 Task: Add a condition where "Channel Is not Phone call (incoming)" in unsolved tickets in your groups.
Action: Mouse moved to (152, 505)
Screenshot: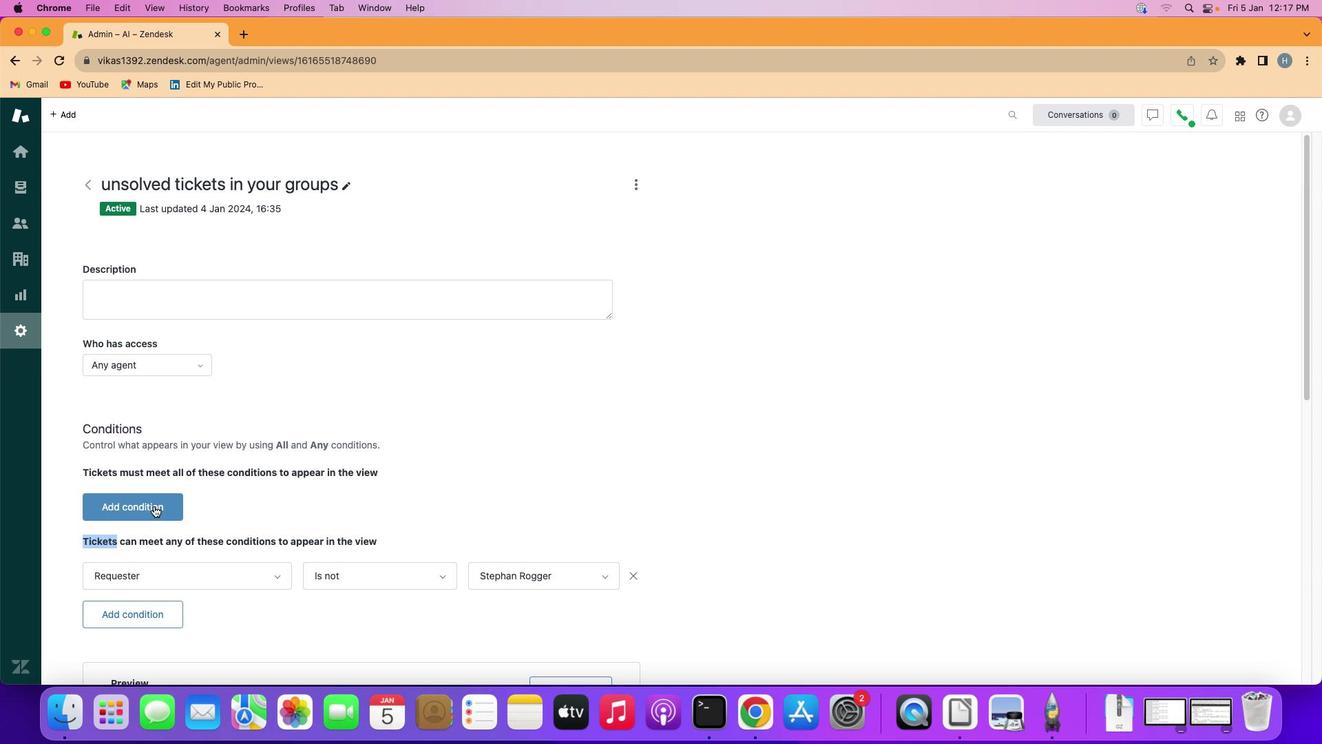
Action: Mouse pressed left at (152, 505)
Screenshot: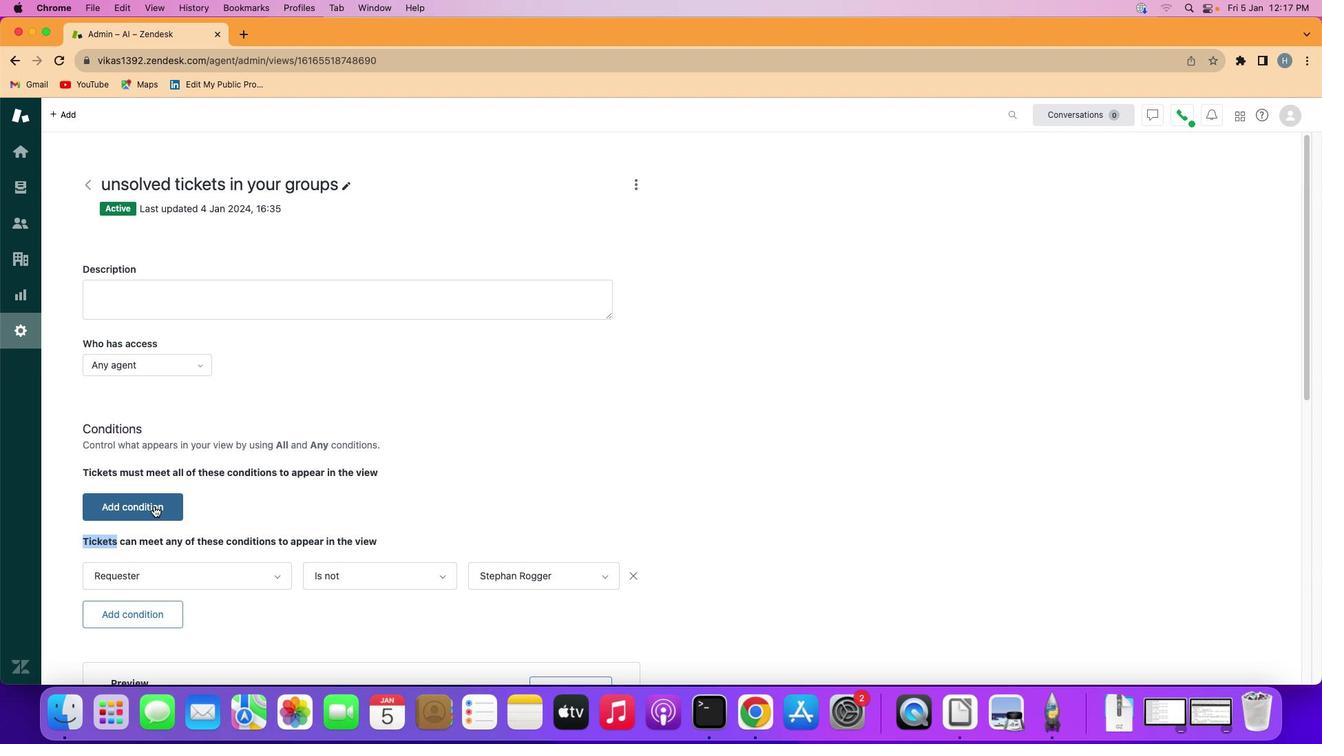 
Action: Mouse moved to (192, 501)
Screenshot: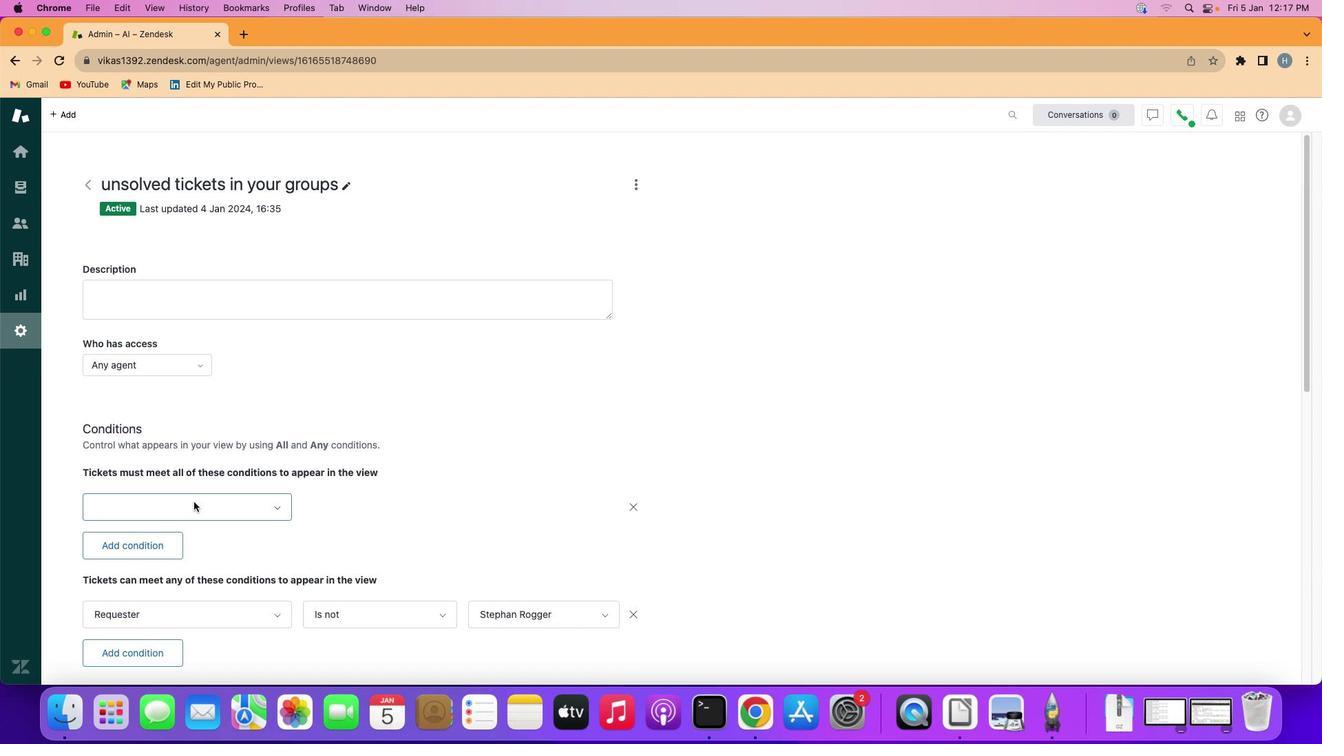 
Action: Mouse pressed left at (192, 501)
Screenshot: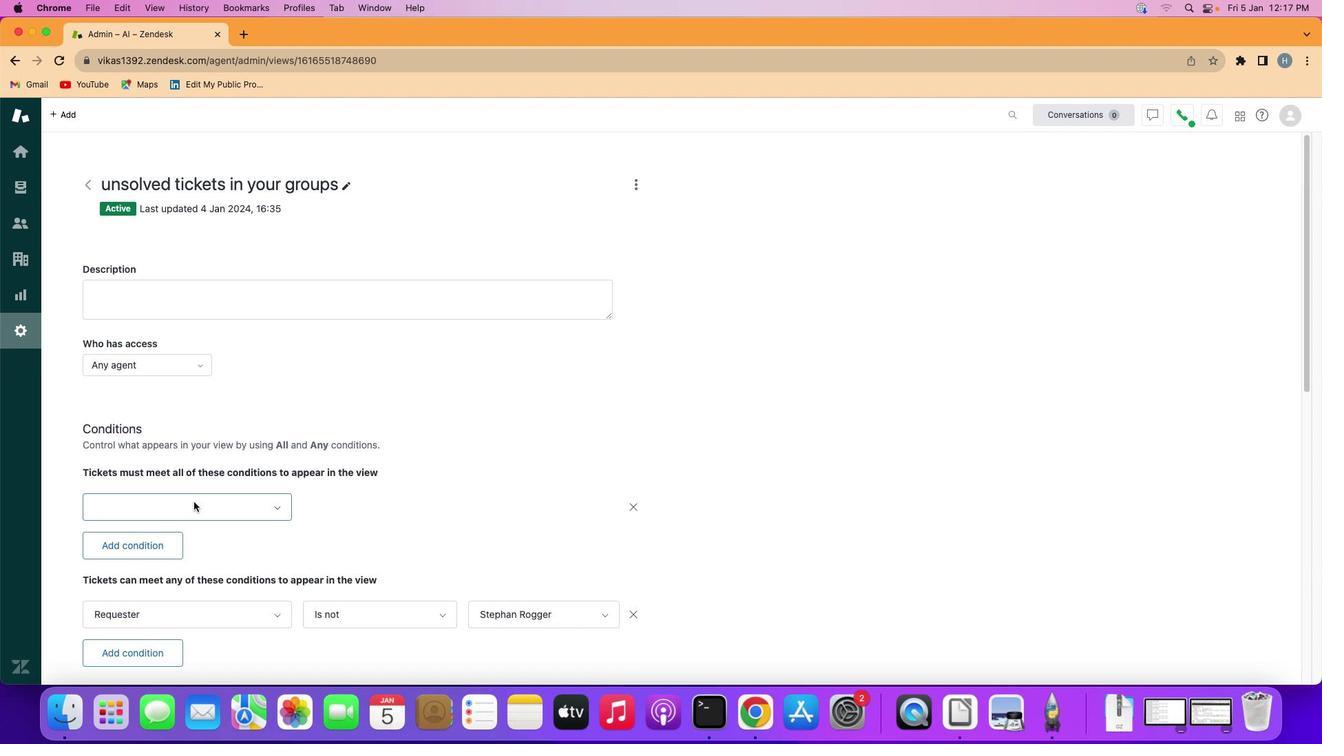 
Action: Mouse moved to (191, 412)
Screenshot: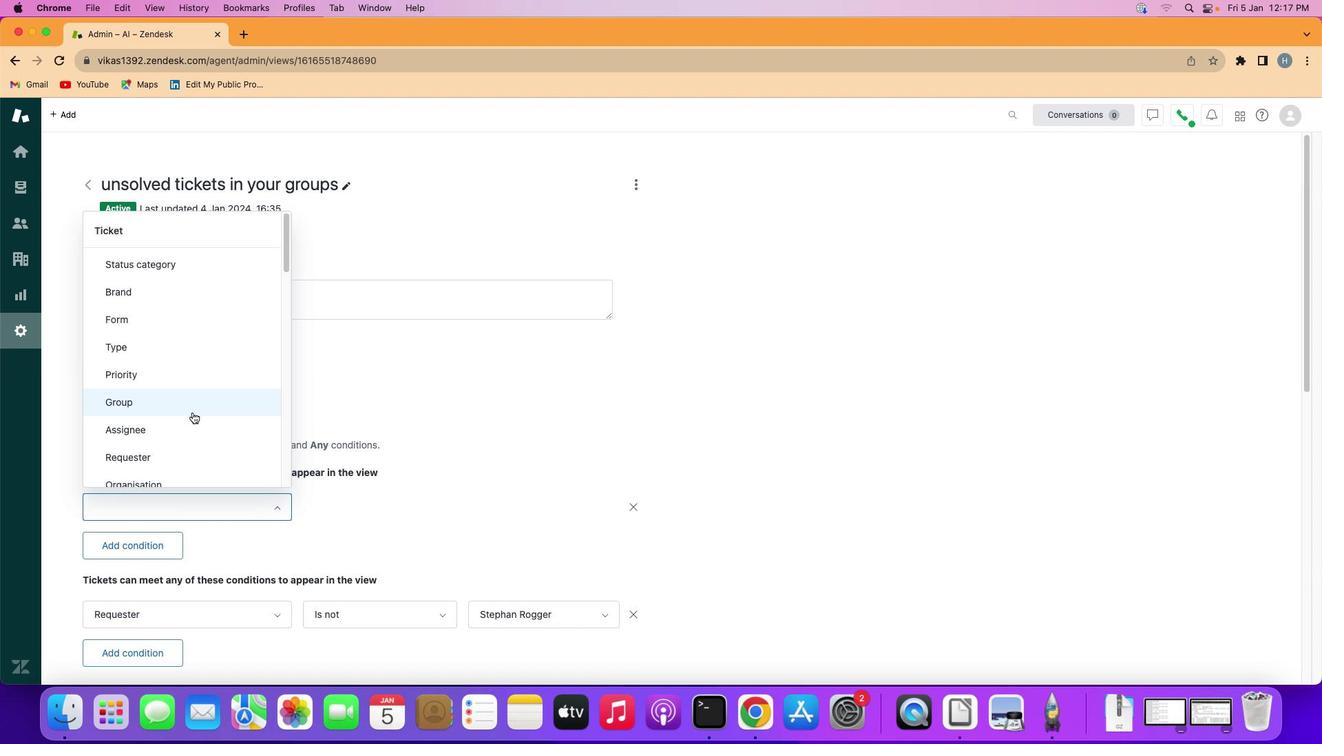 
Action: Mouse scrolled (191, 412) with delta (0, 0)
Screenshot: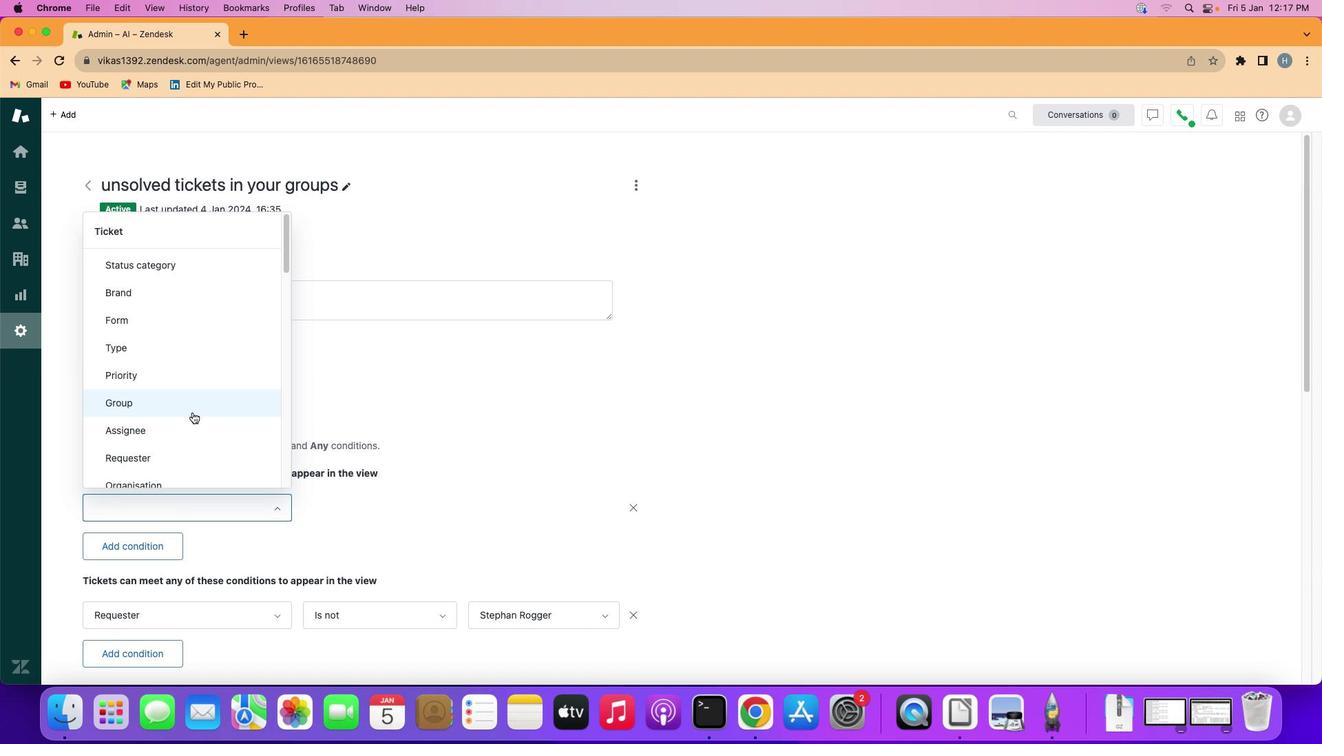 
Action: Mouse scrolled (191, 412) with delta (0, -1)
Screenshot: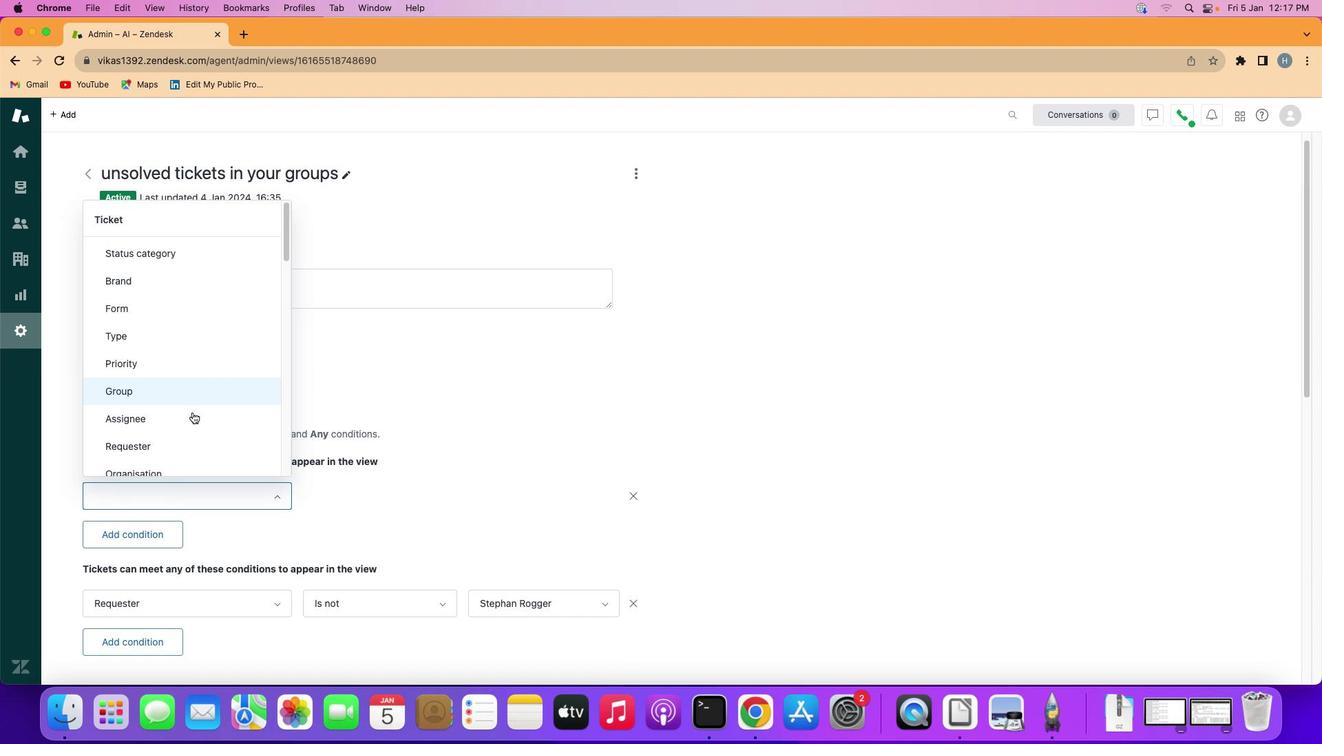 
Action: Mouse scrolled (191, 412) with delta (0, 0)
Screenshot: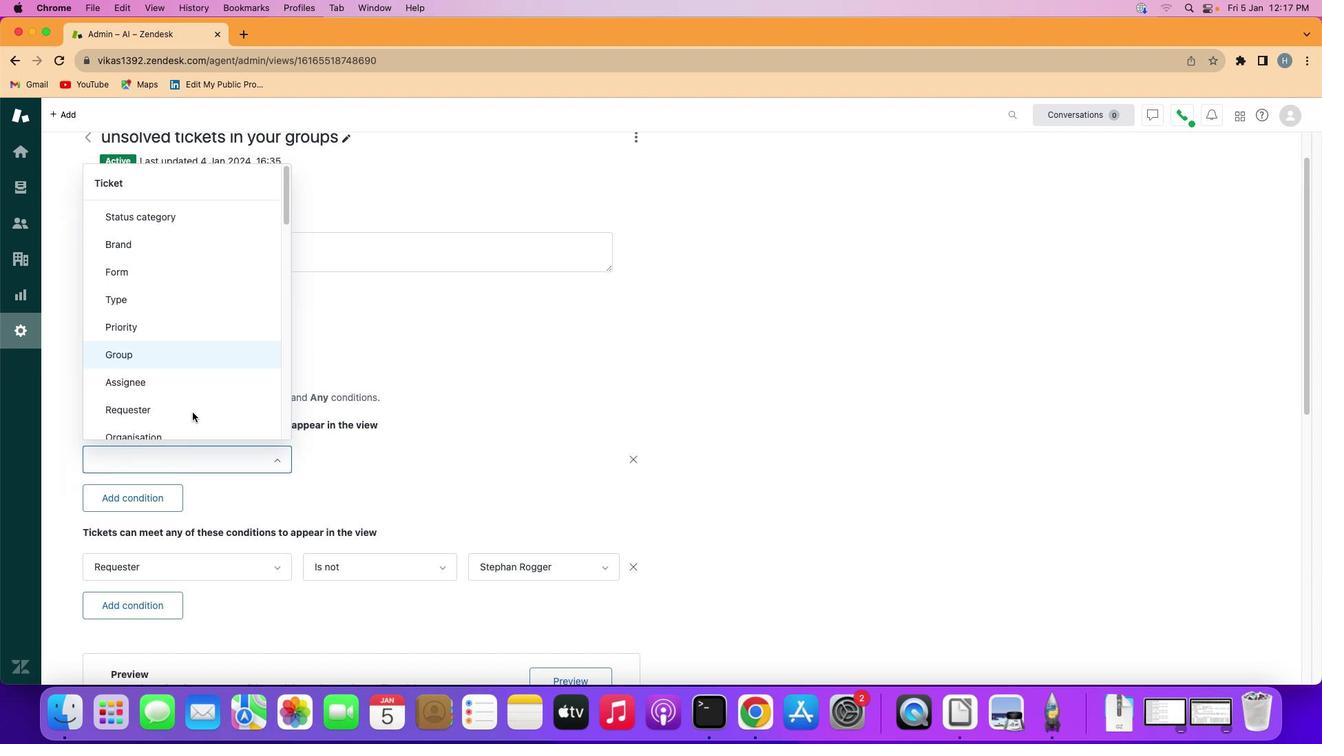 
Action: Mouse scrolled (191, 412) with delta (0, -2)
Screenshot: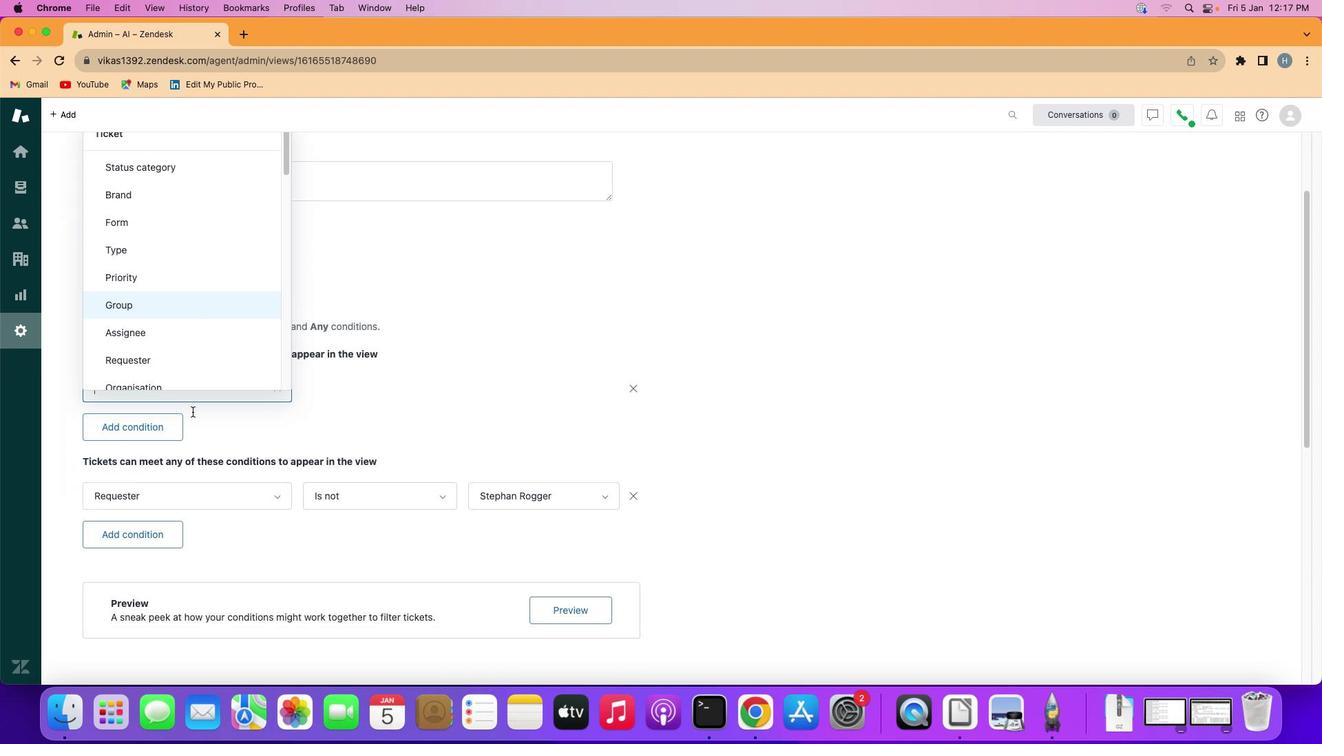 
Action: Mouse moved to (191, 411)
Screenshot: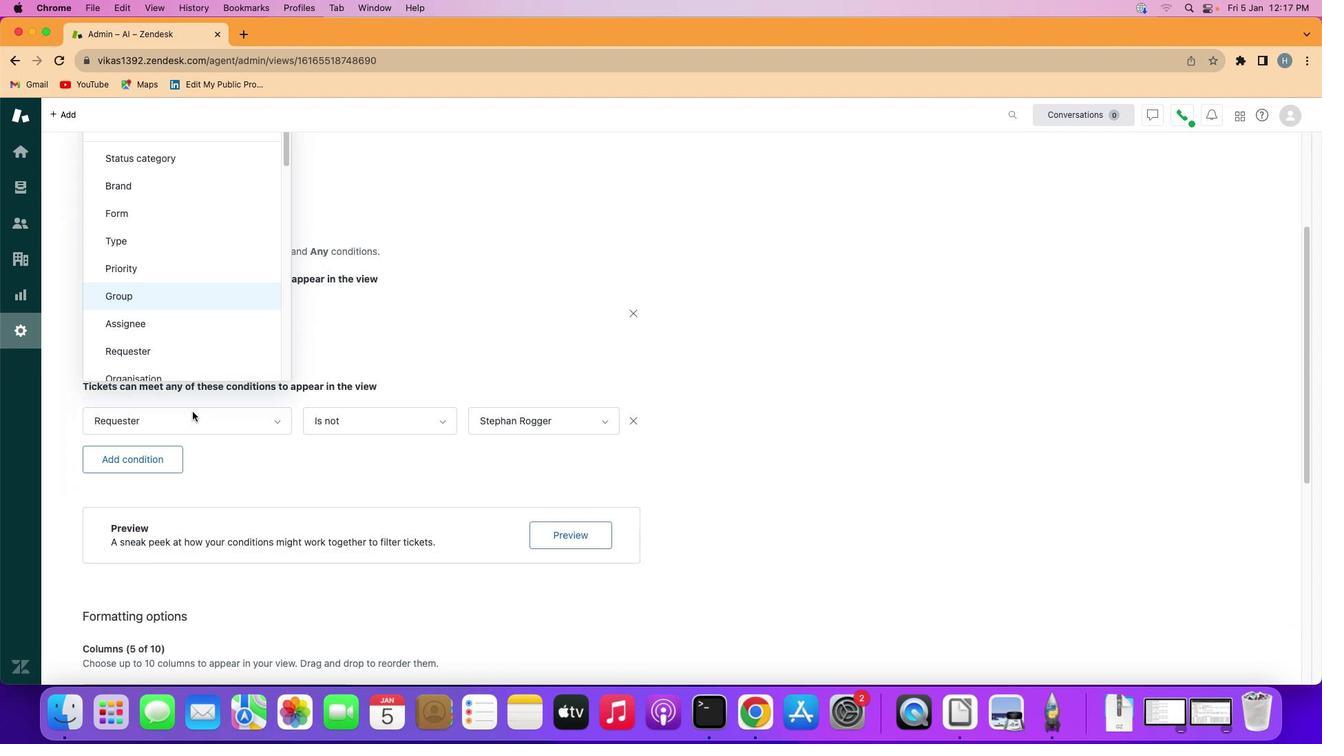 
Action: Mouse scrolled (191, 411) with delta (0, -2)
Screenshot: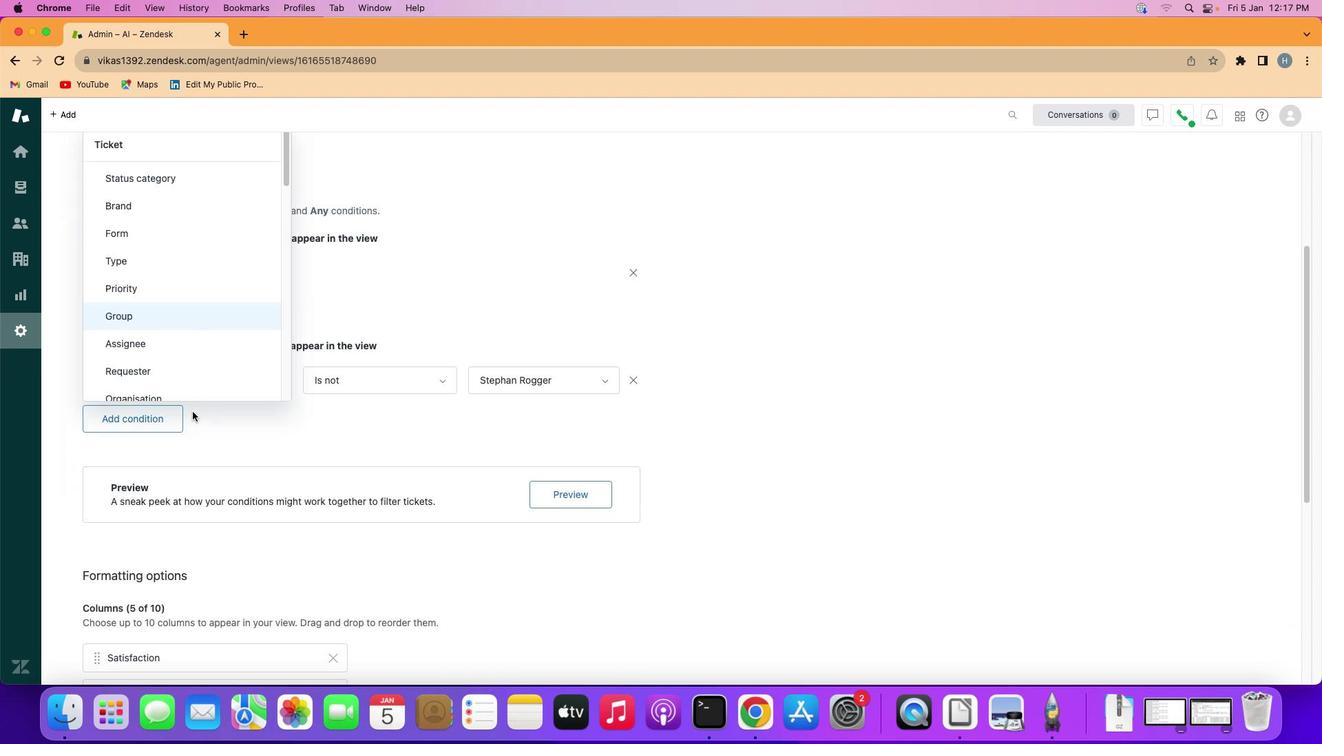 
Action: Mouse moved to (195, 359)
Screenshot: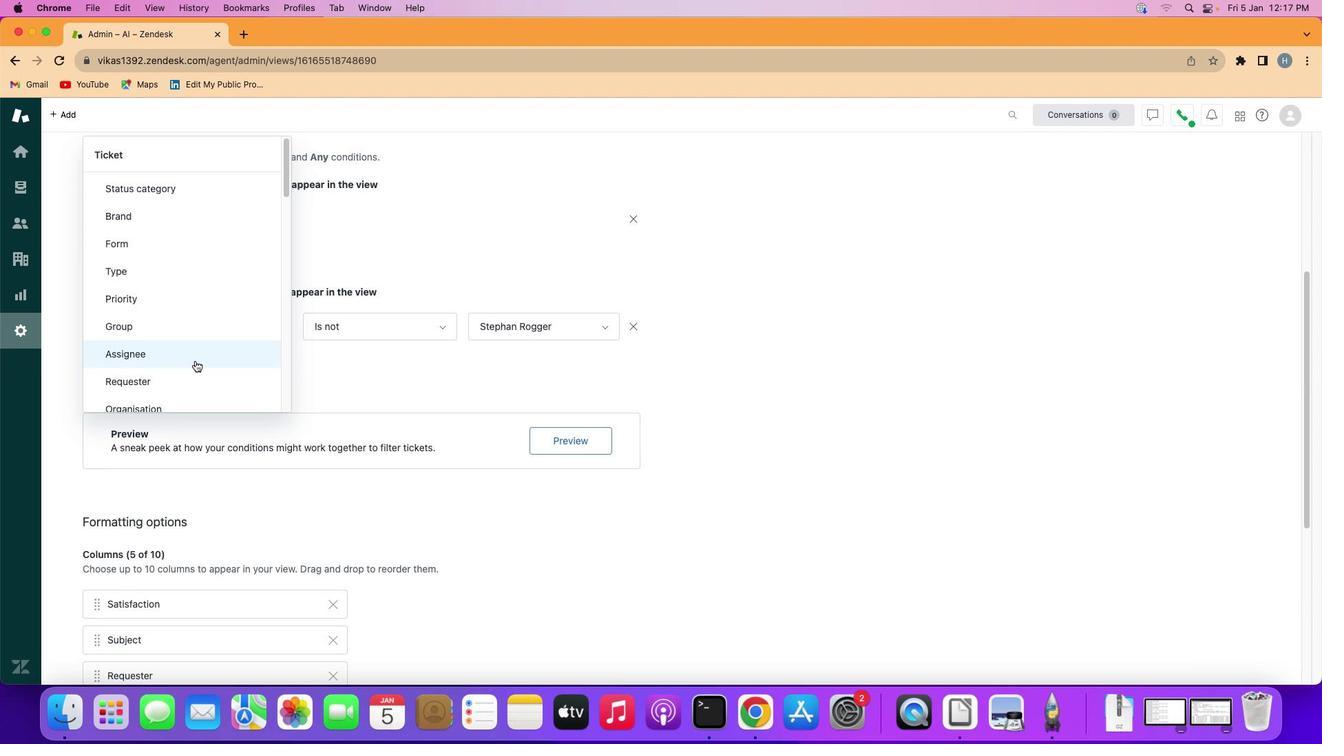 
Action: Mouse scrolled (195, 359) with delta (0, 0)
Screenshot: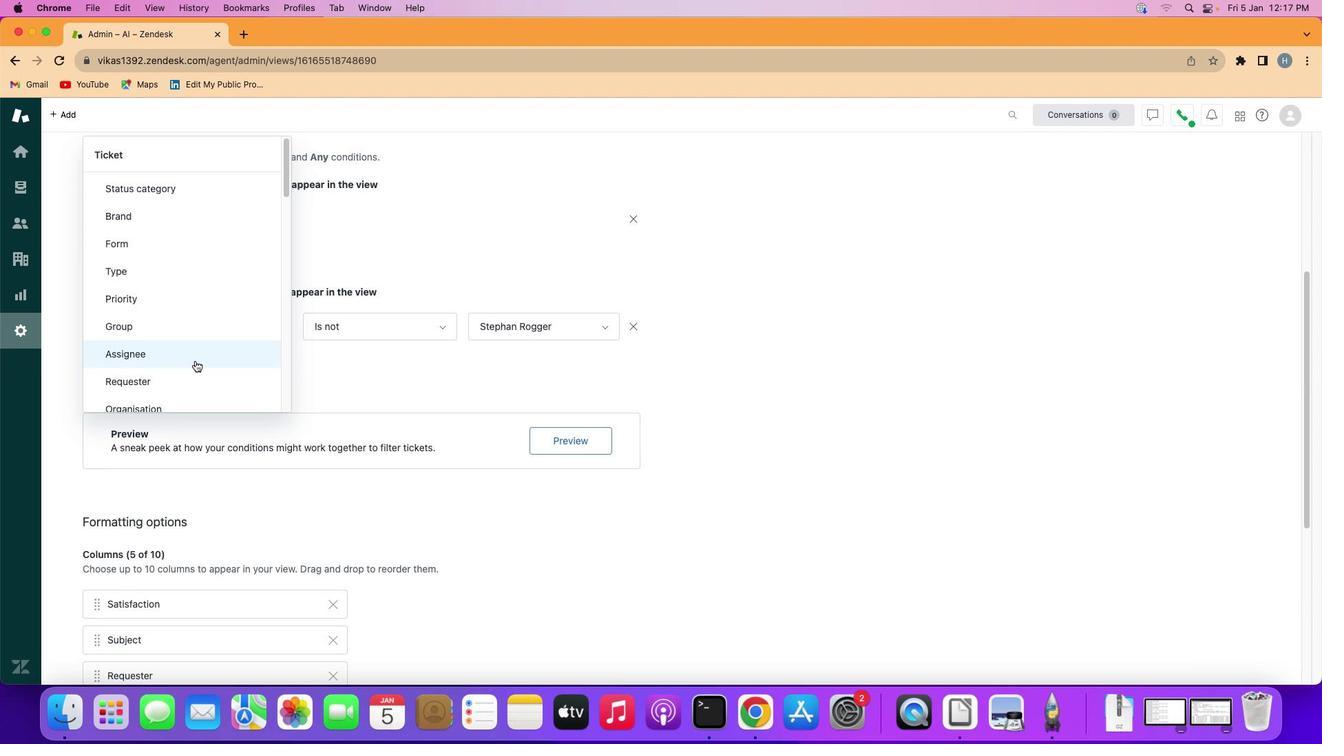 
Action: Mouse moved to (195, 359)
Screenshot: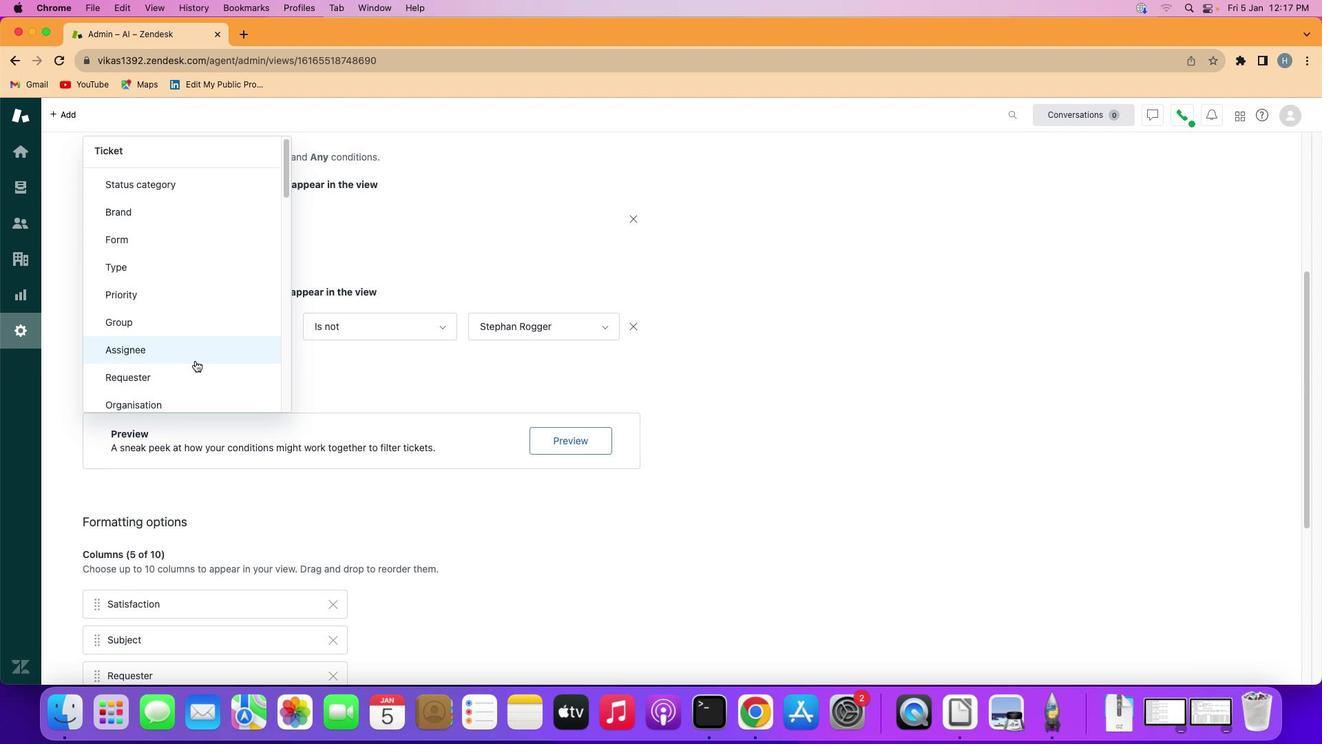 
Action: Mouse scrolled (195, 359) with delta (0, 0)
Screenshot: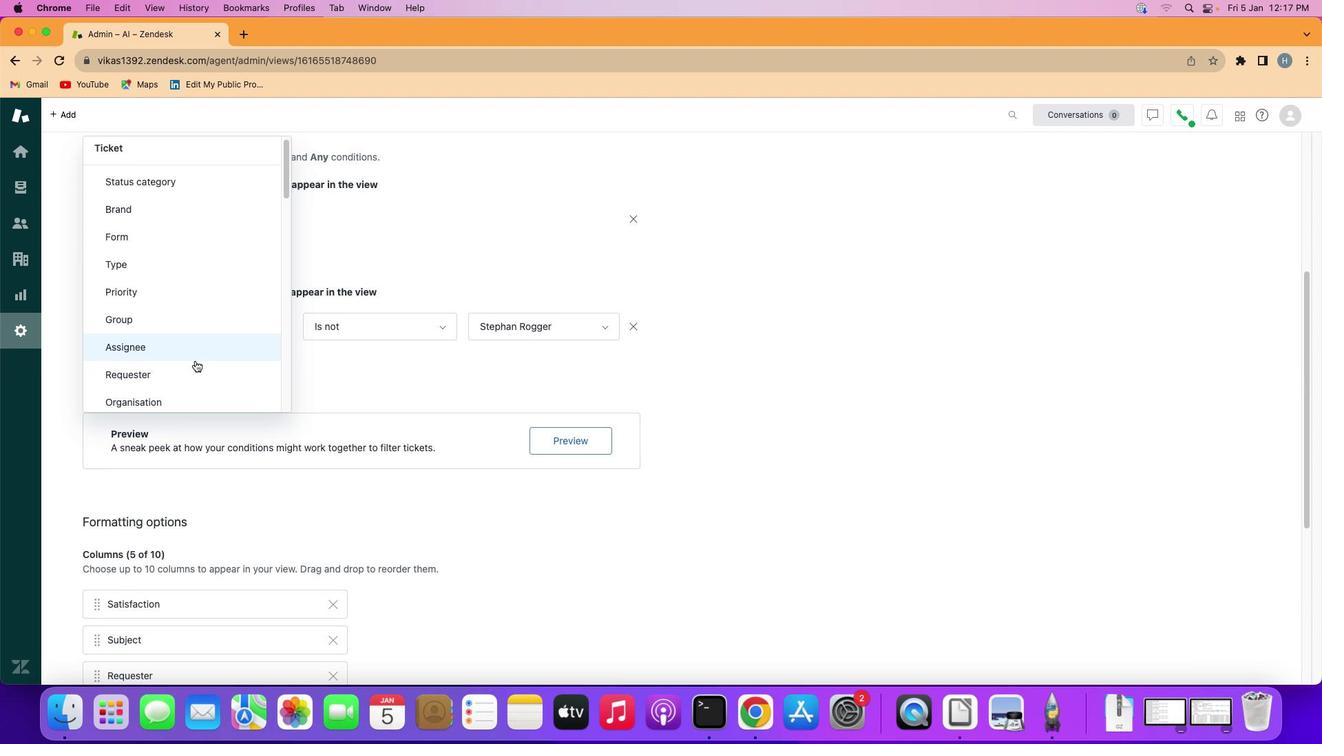 
Action: Mouse scrolled (195, 359) with delta (0, 0)
Screenshot: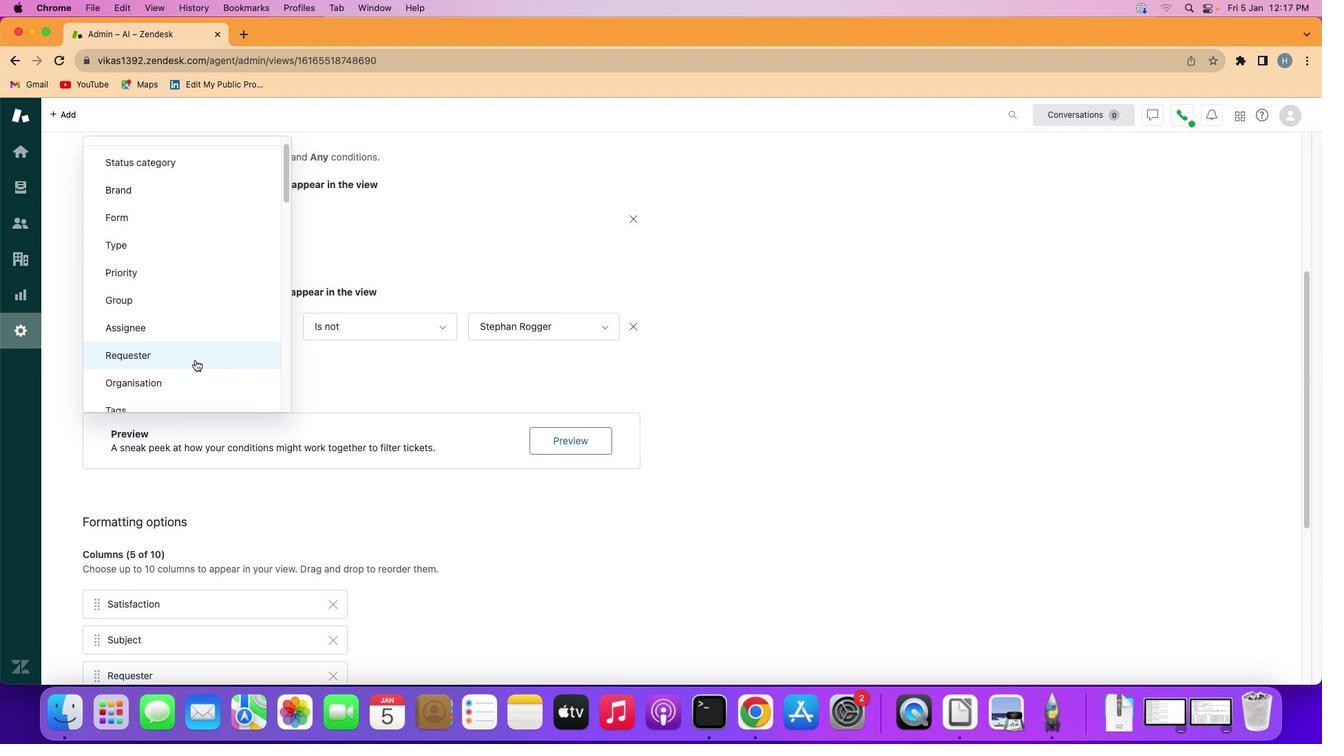 
Action: Mouse moved to (195, 359)
Screenshot: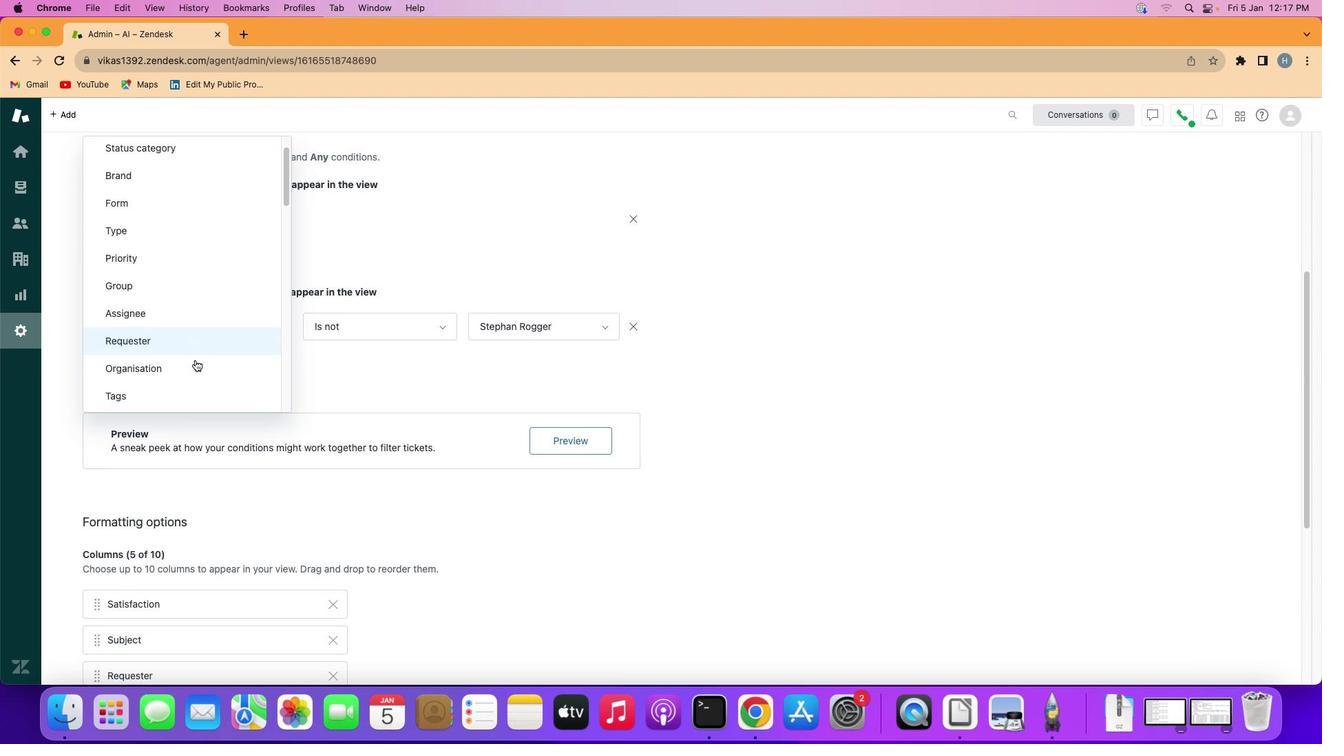 
Action: Mouse scrolled (195, 359) with delta (0, 0)
Screenshot: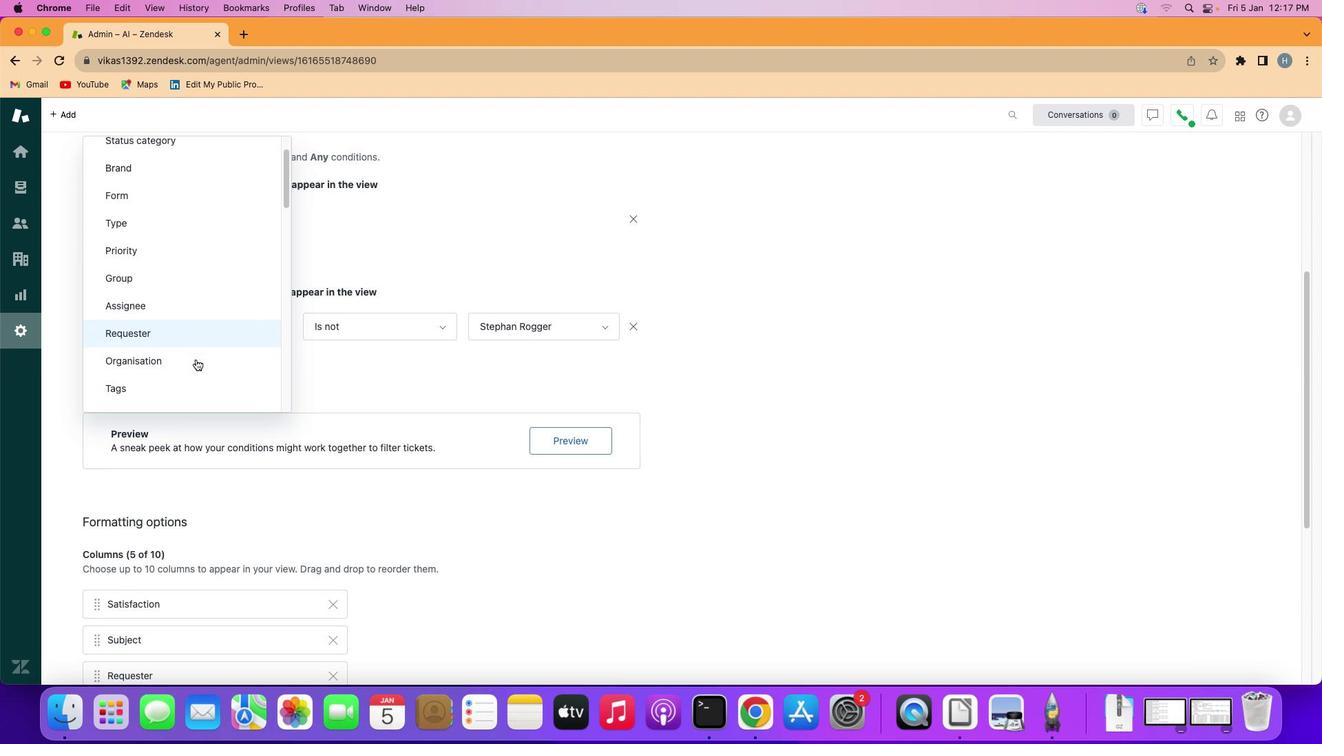 
Action: Mouse moved to (195, 358)
Screenshot: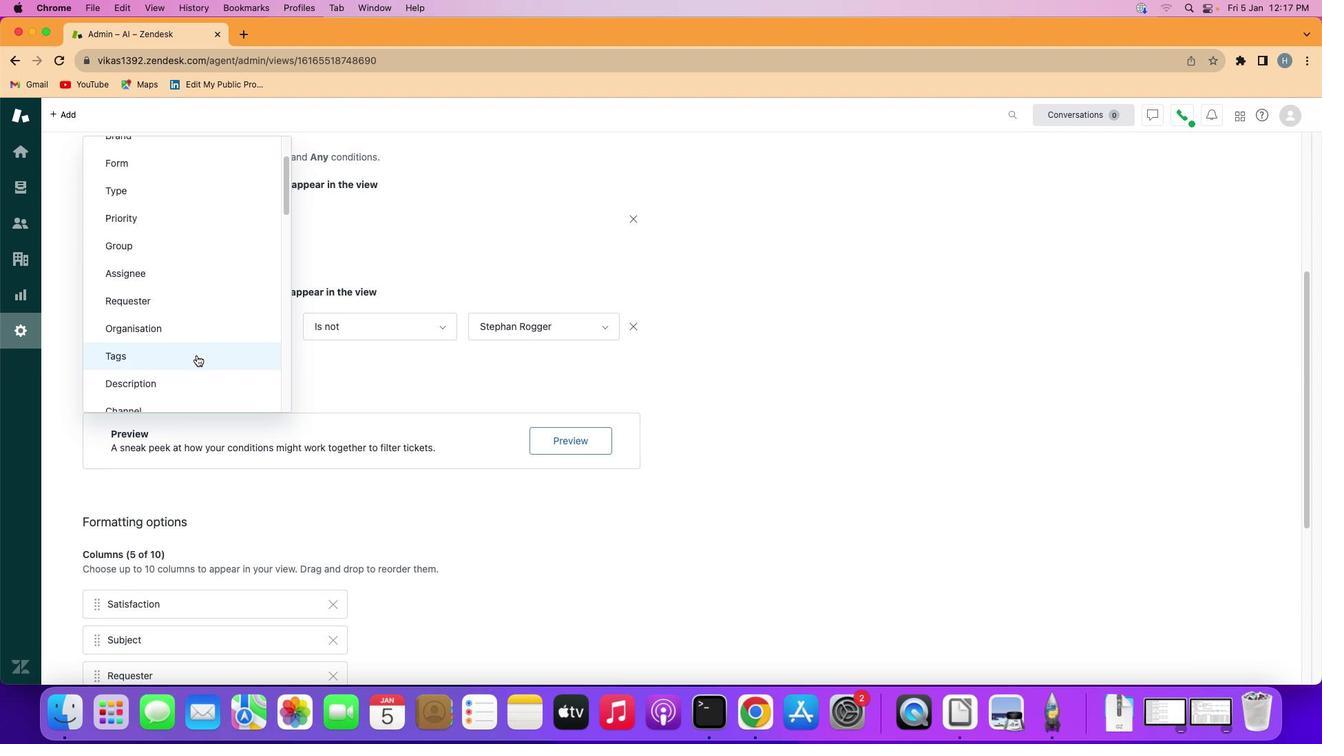 
Action: Mouse scrolled (195, 358) with delta (0, 0)
Screenshot: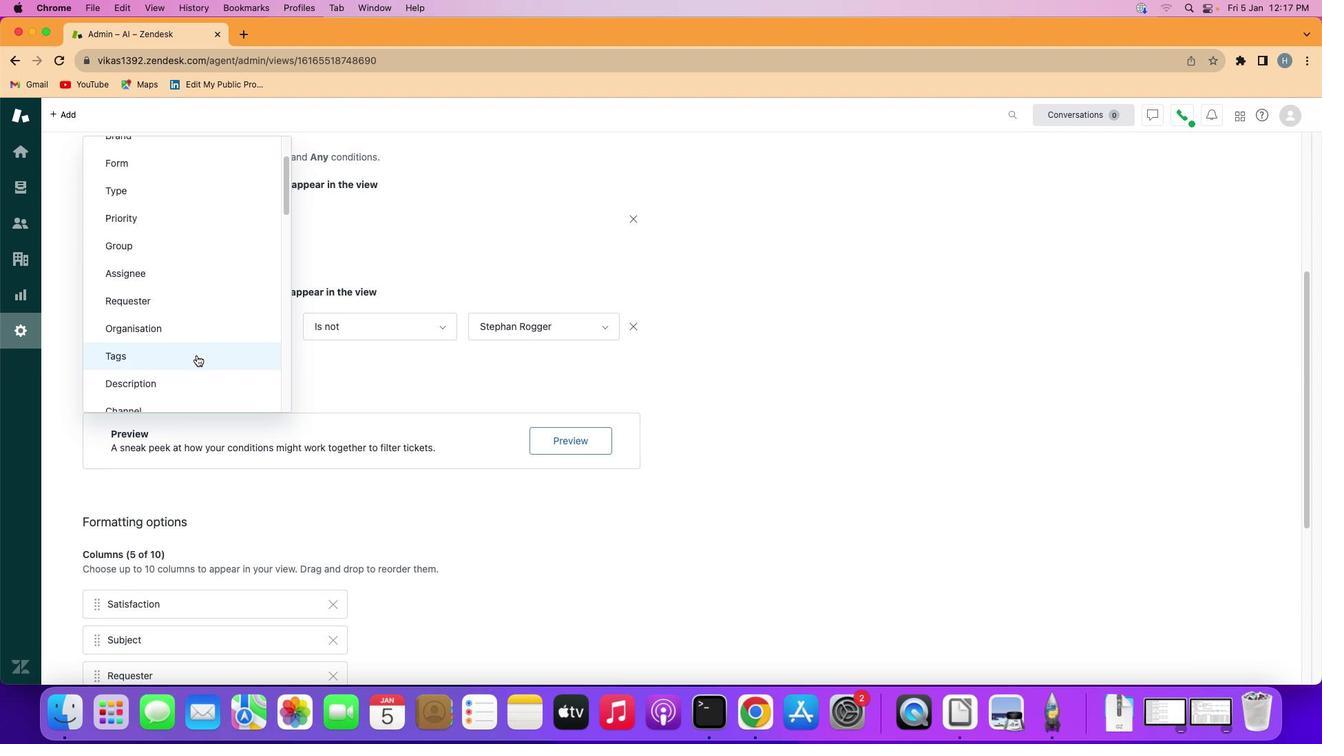 
Action: Mouse moved to (199, 359)
Screenshot: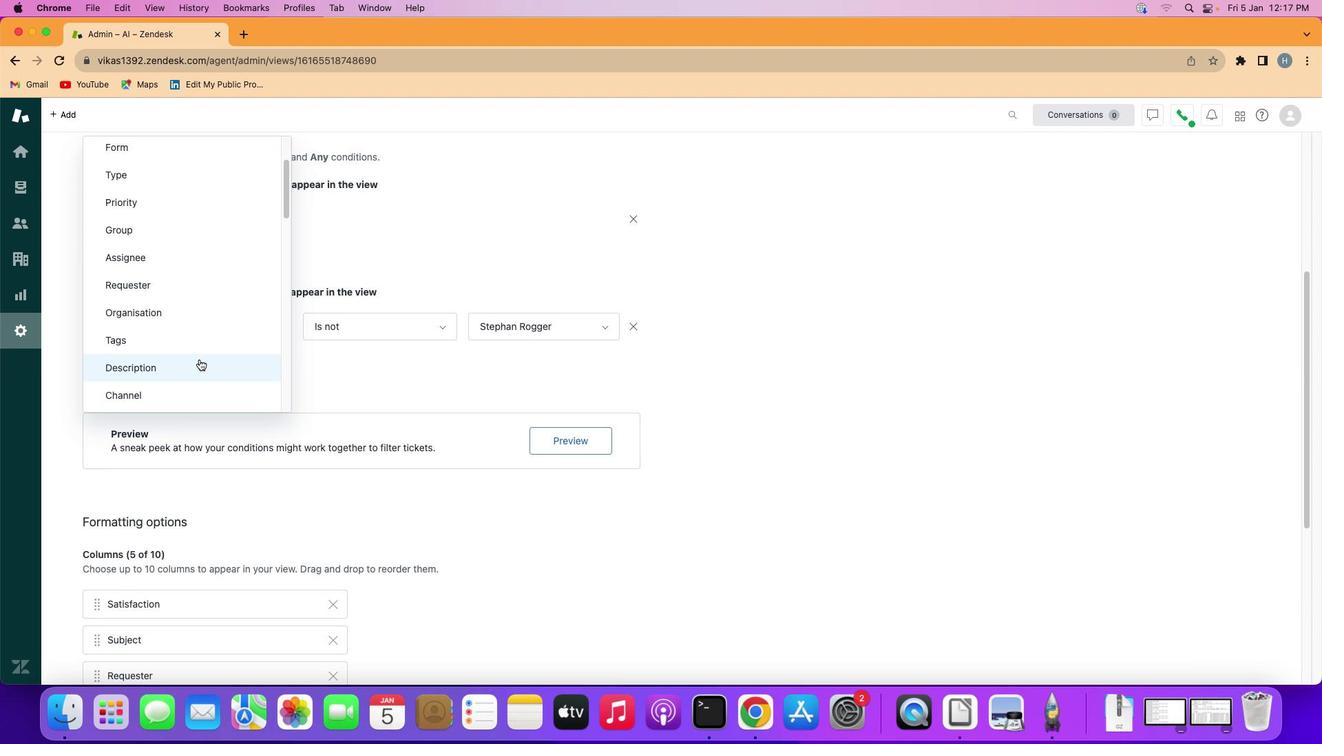 
Action: Mouse scrolled (199, 359) with delta (0, 0)
Screenshot: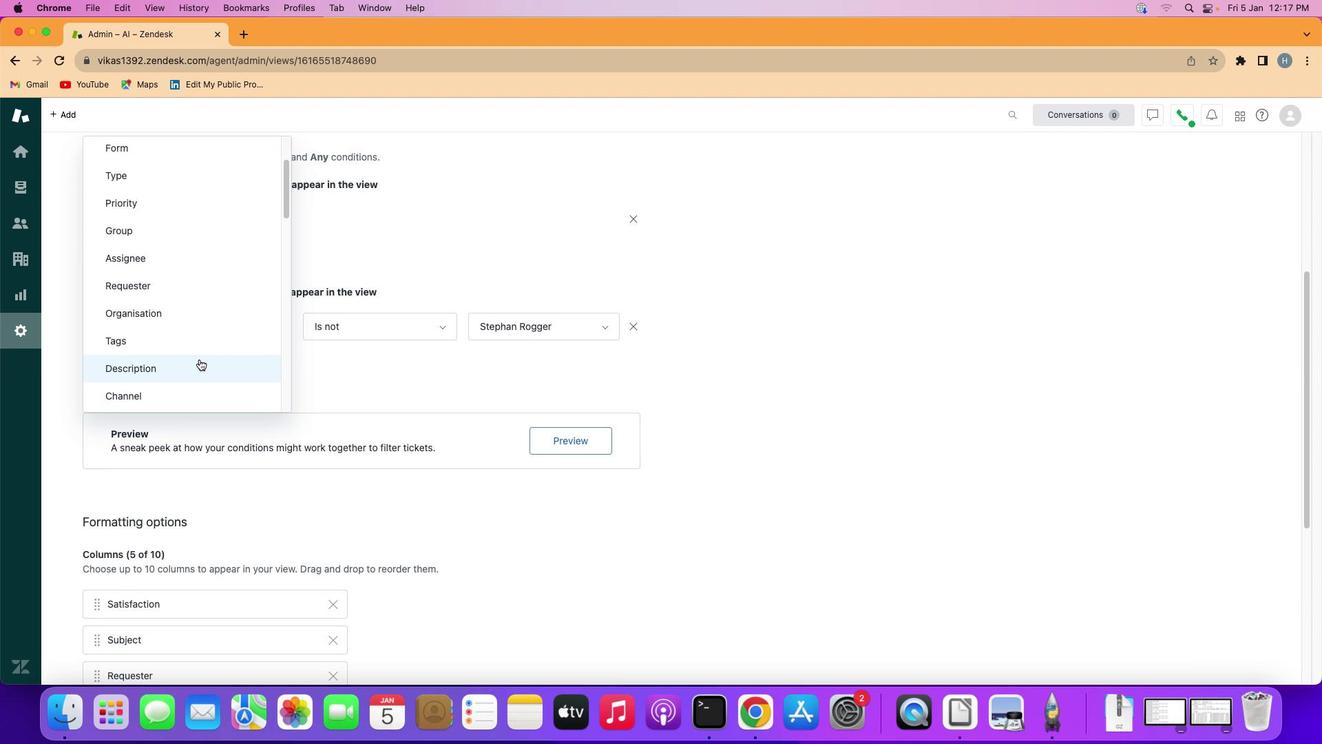 
Action: Mouse scrolled (199, 359) with delta (0, 0)
Screenshot: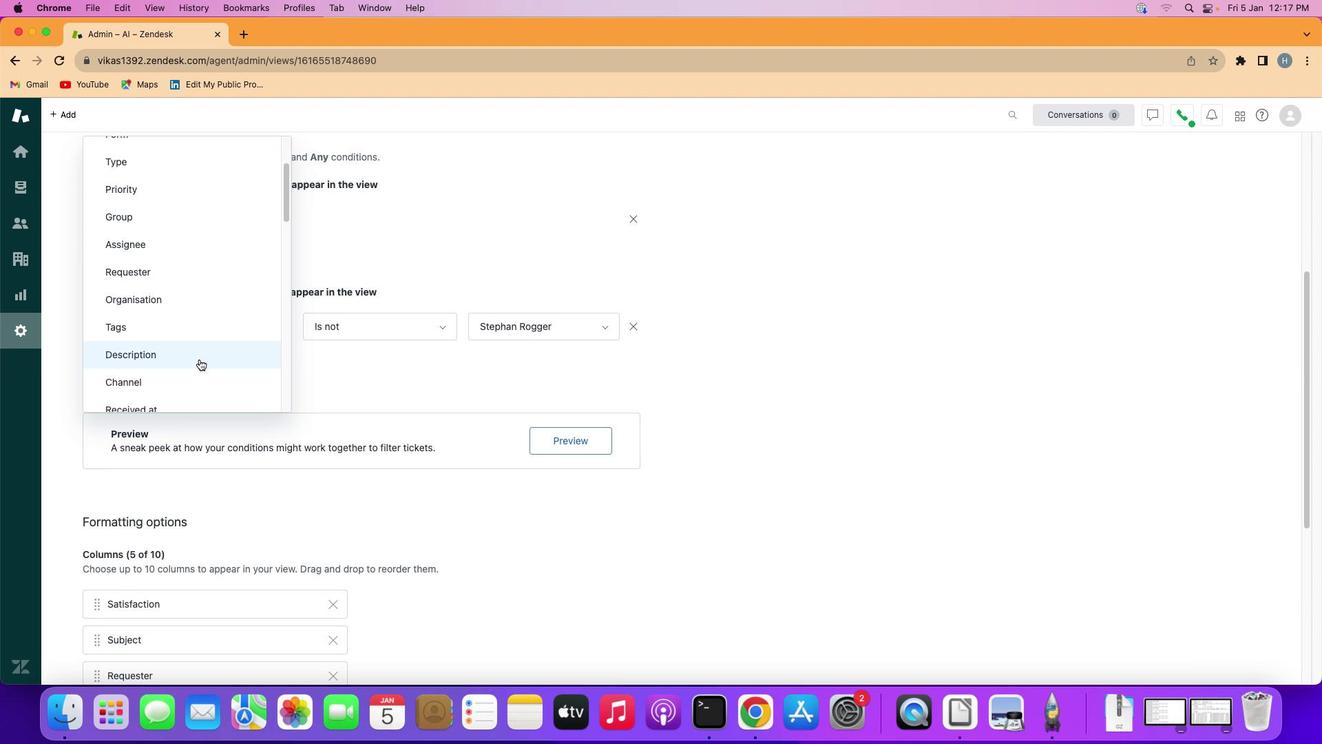 
Action: Mouse moved to (202, 349)
Screenshot: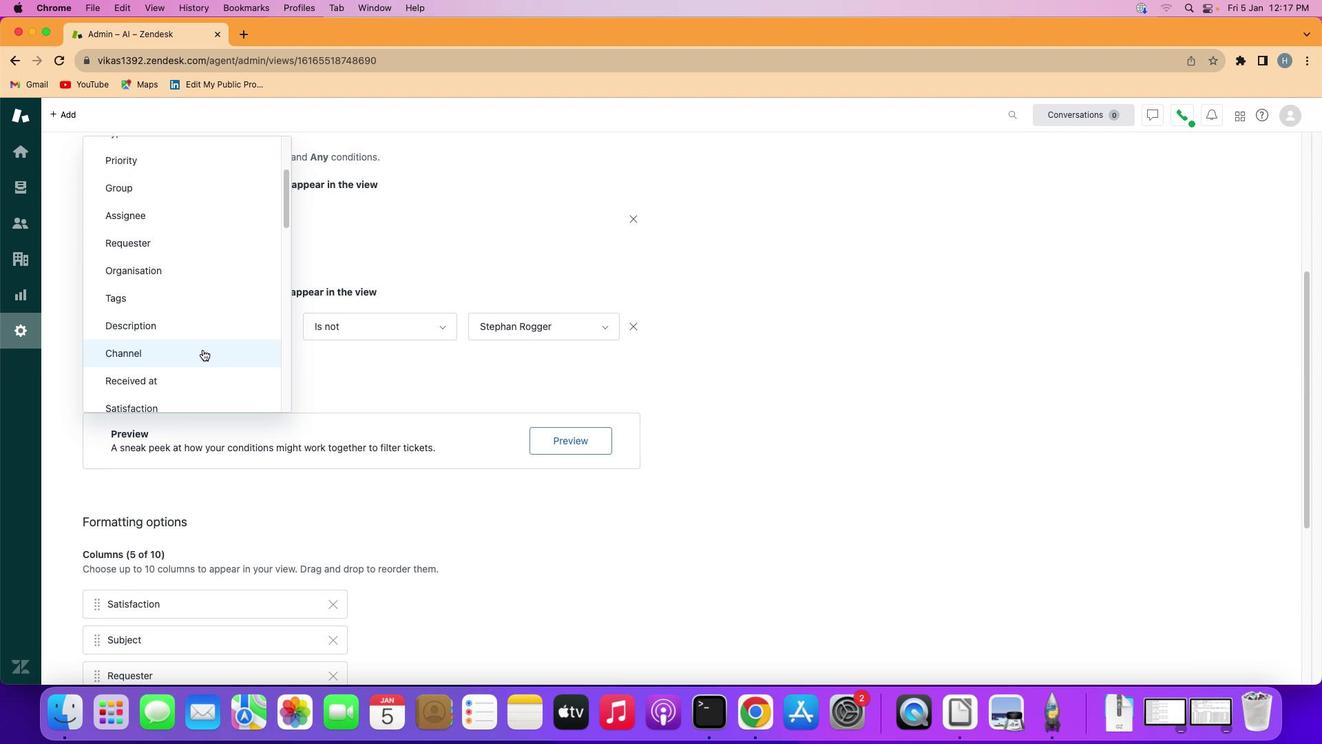 
Action: Mouse pressed left at (202, 349)
Screenshot: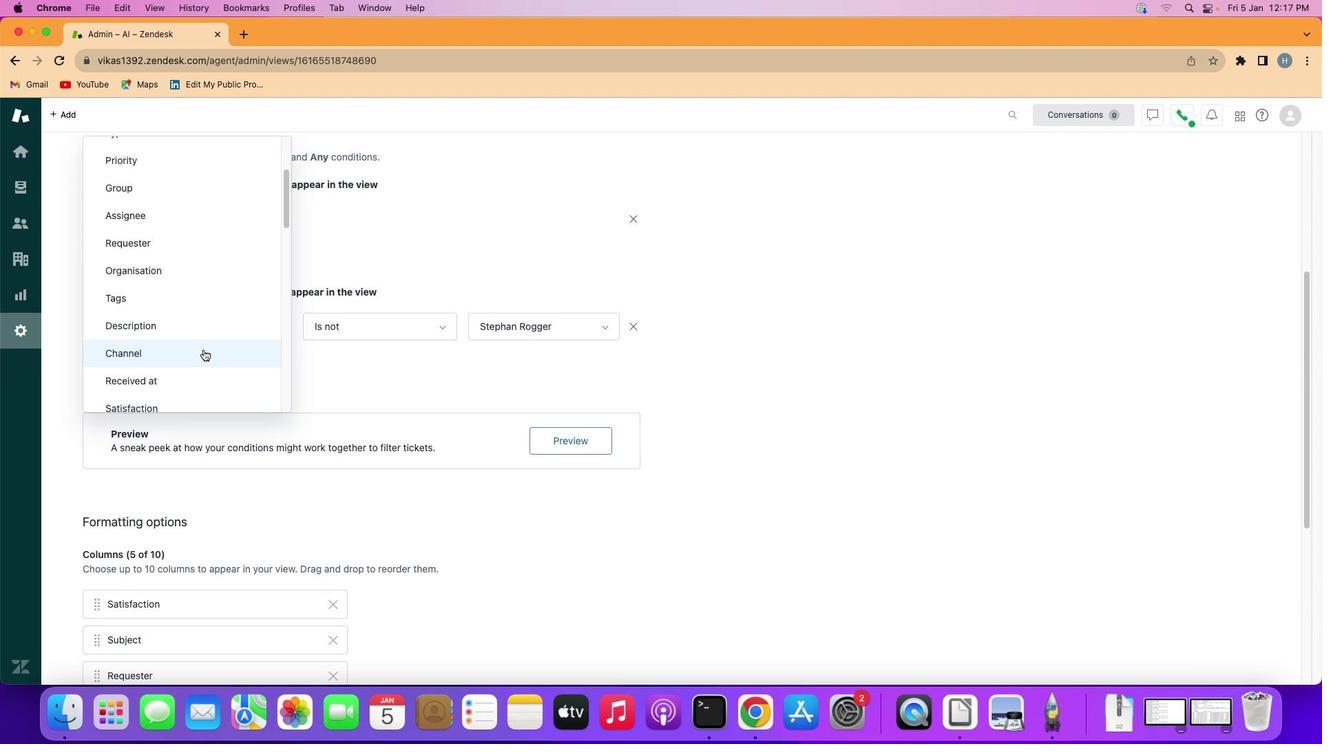 
Action: Mouse moved to (376, 218)
Screenshot: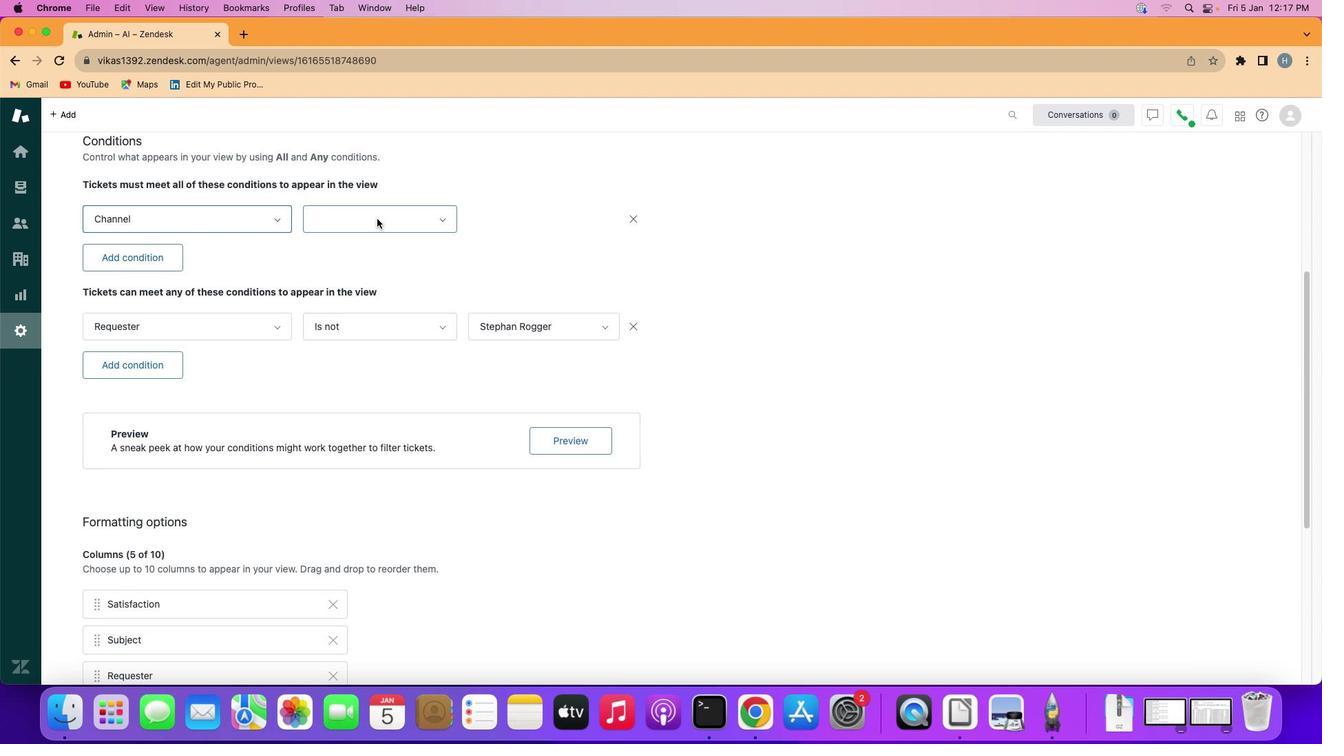 
Action: Mouse pressed left at (376, 218)
Screenshot: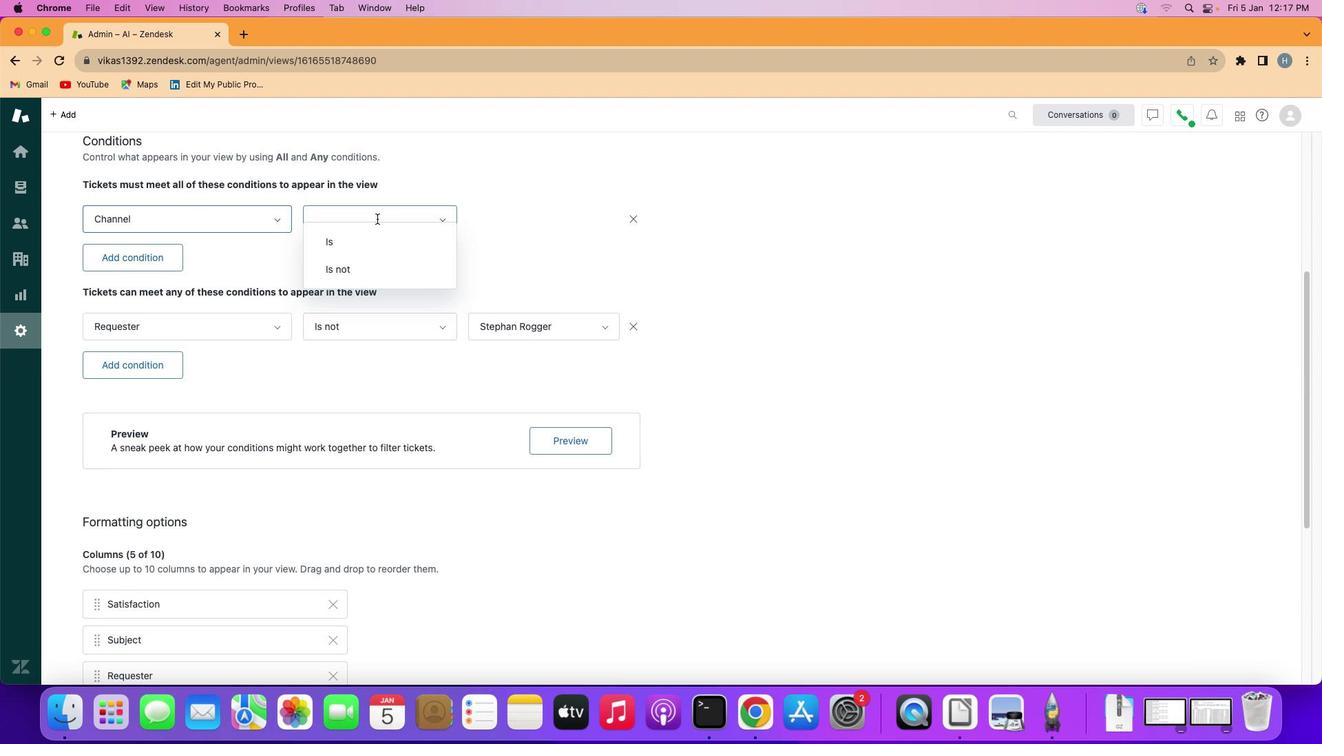 
Action: Mouse moved to (366, 288)
Screenshot: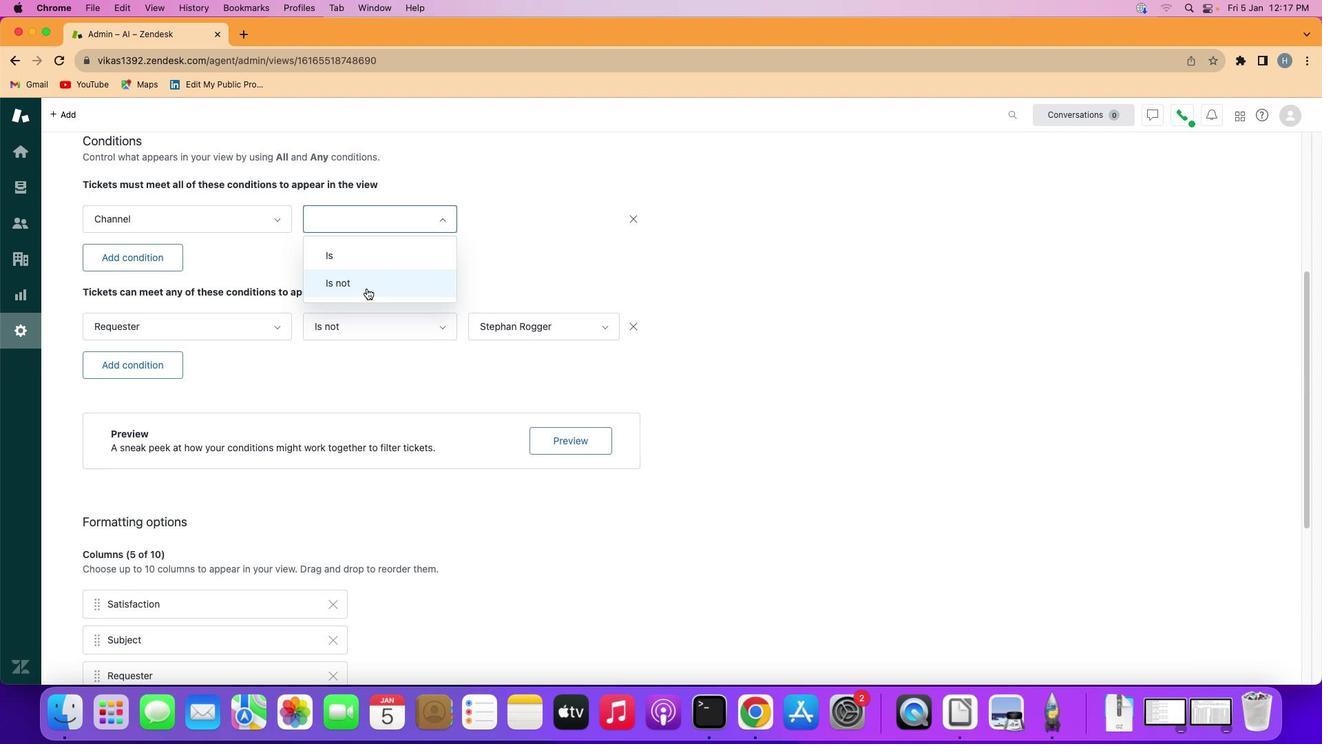 
Action: Mouse pressed left at (366, 288)
Screenshot: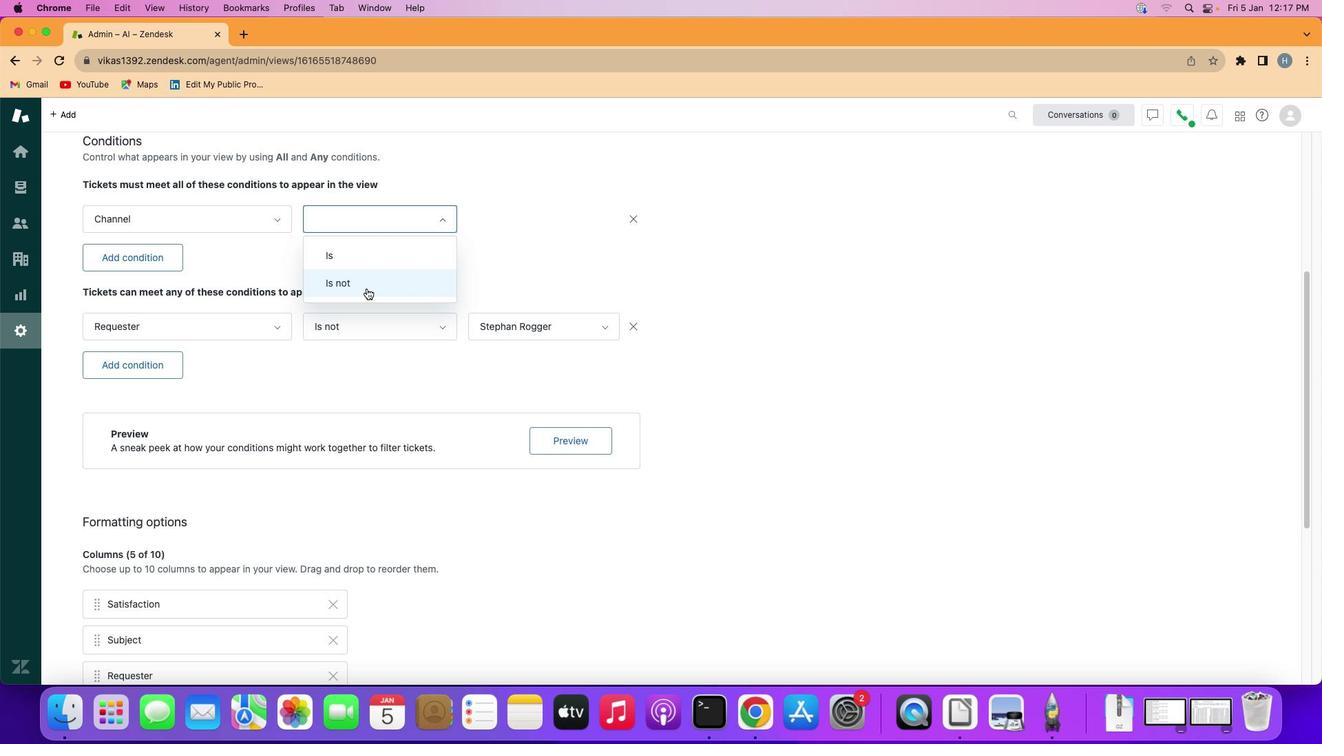 
Action: Mouse moved to (565, 226)
Screenshot: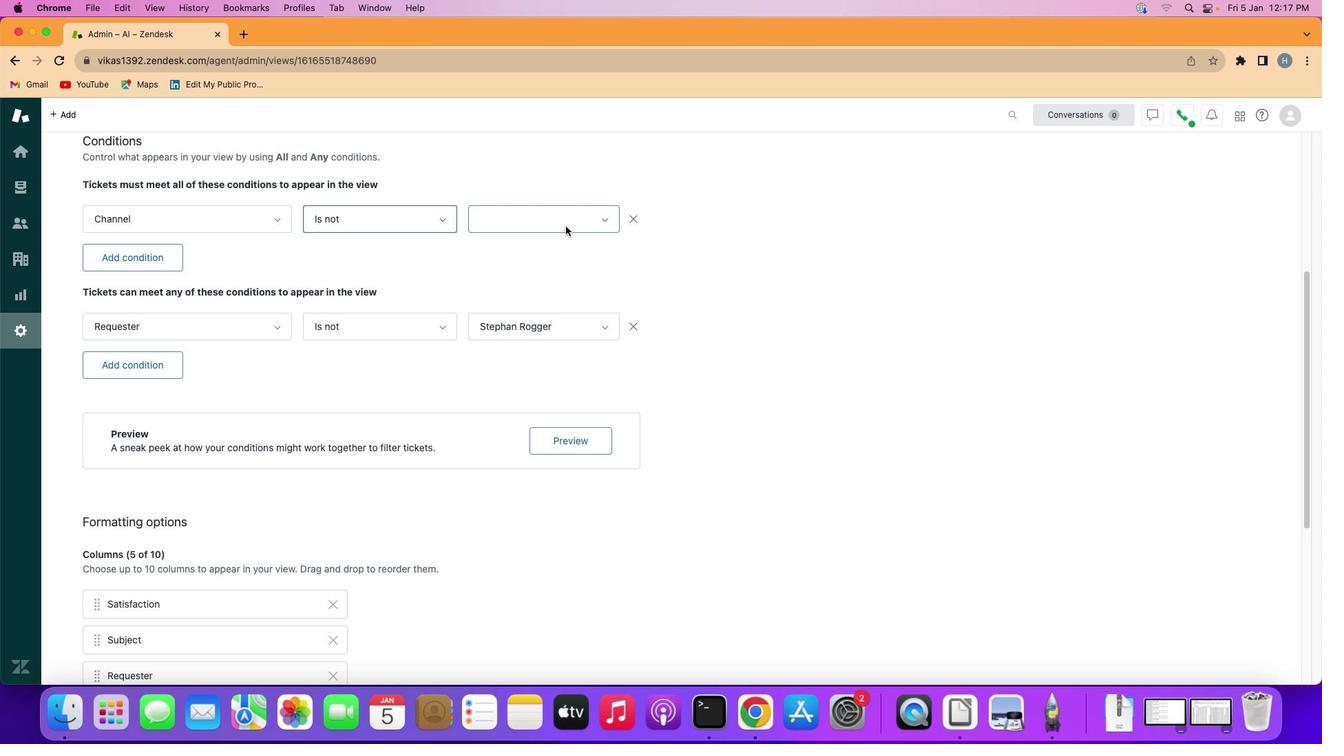 
Action: Mouse pressed left at (565, 226)
Screenshot: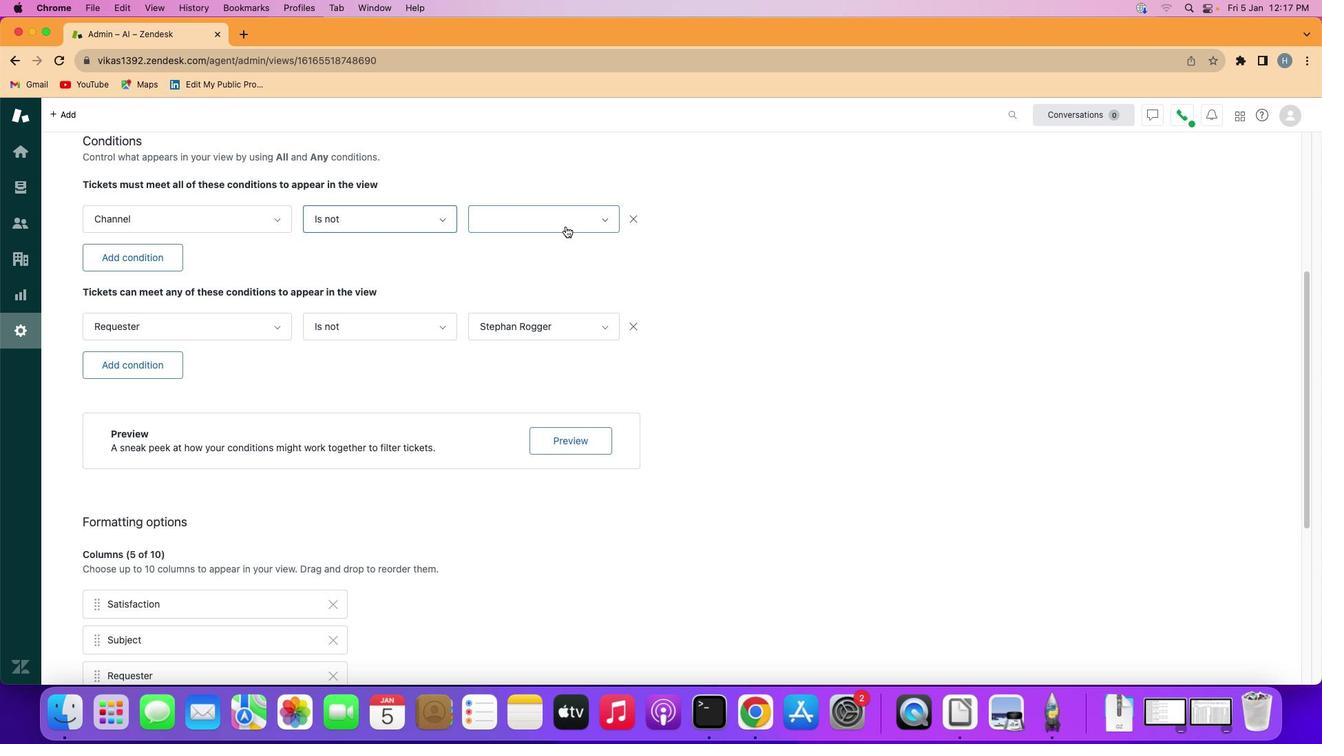 
Action: Mouse moved to (560, 350)
Screenshot: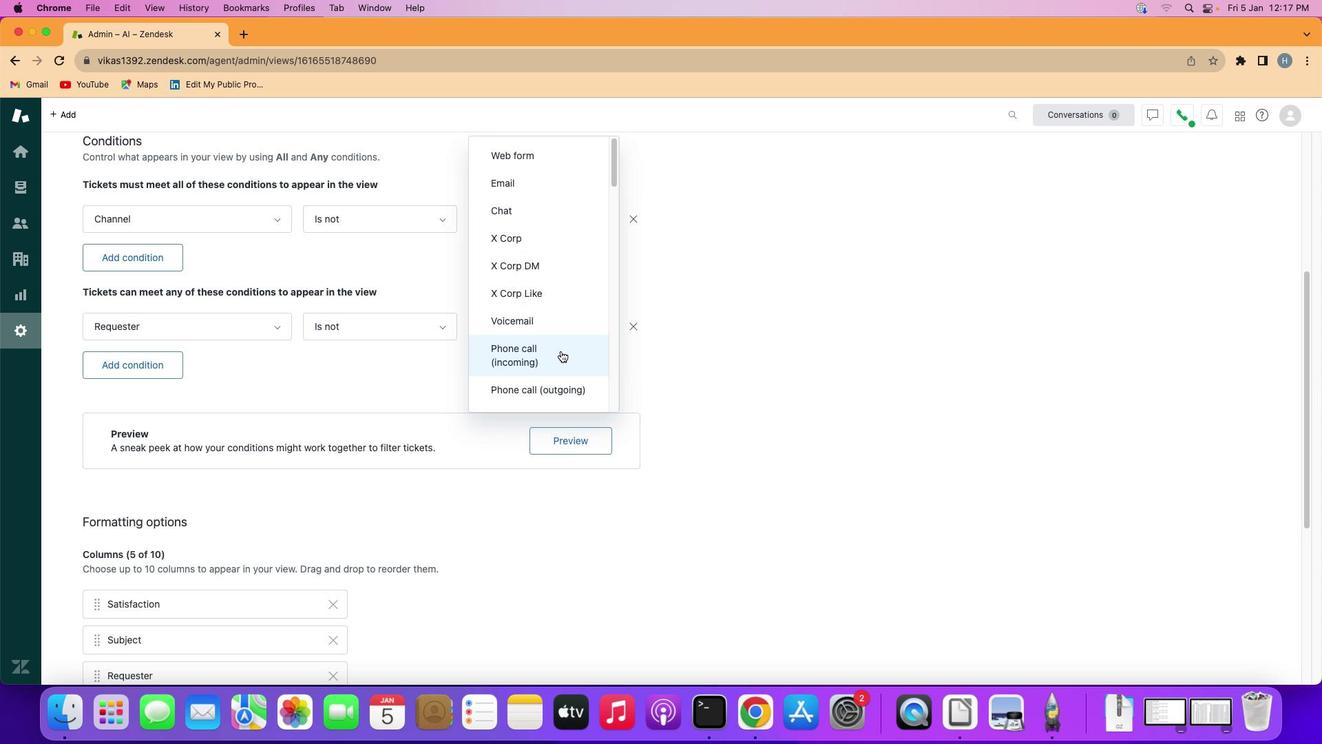 
Action: Mouse pressed left at (560, 350)
Screenshot: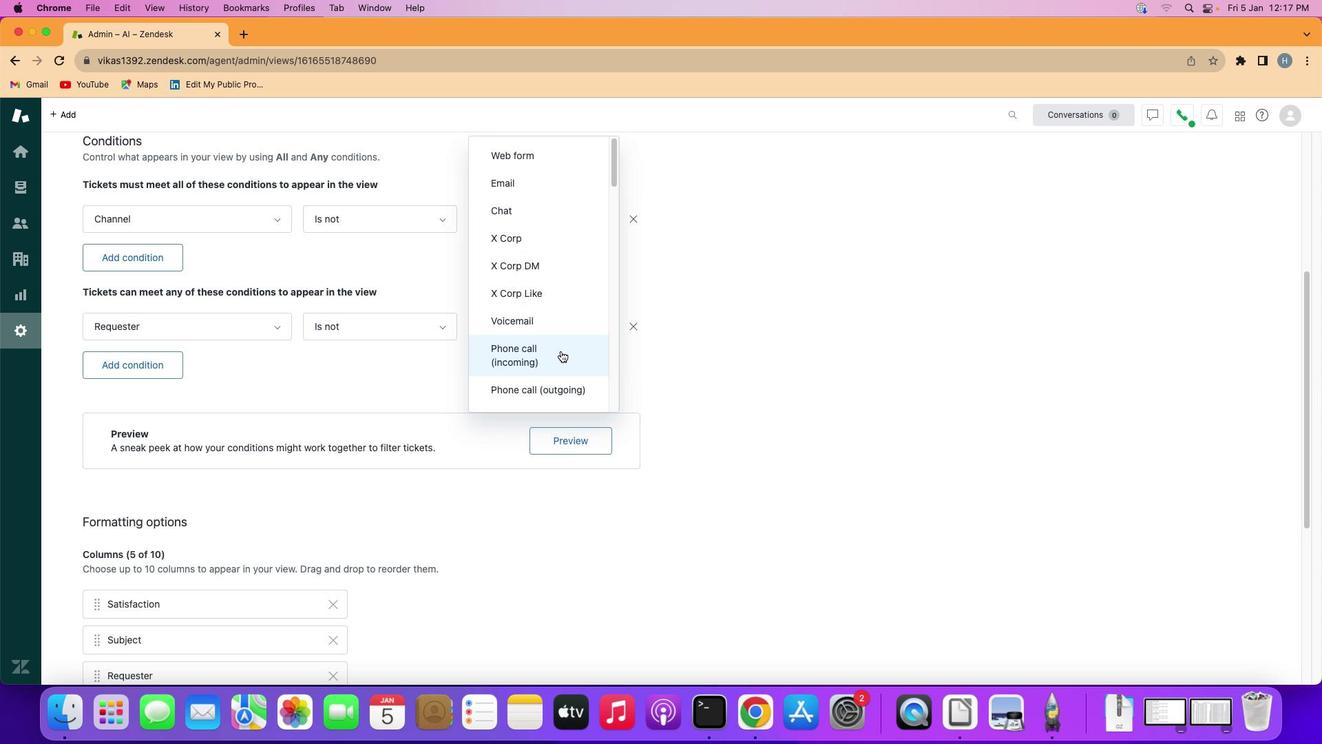 
Action: Mouse moved to (560, 350)
Screenshot: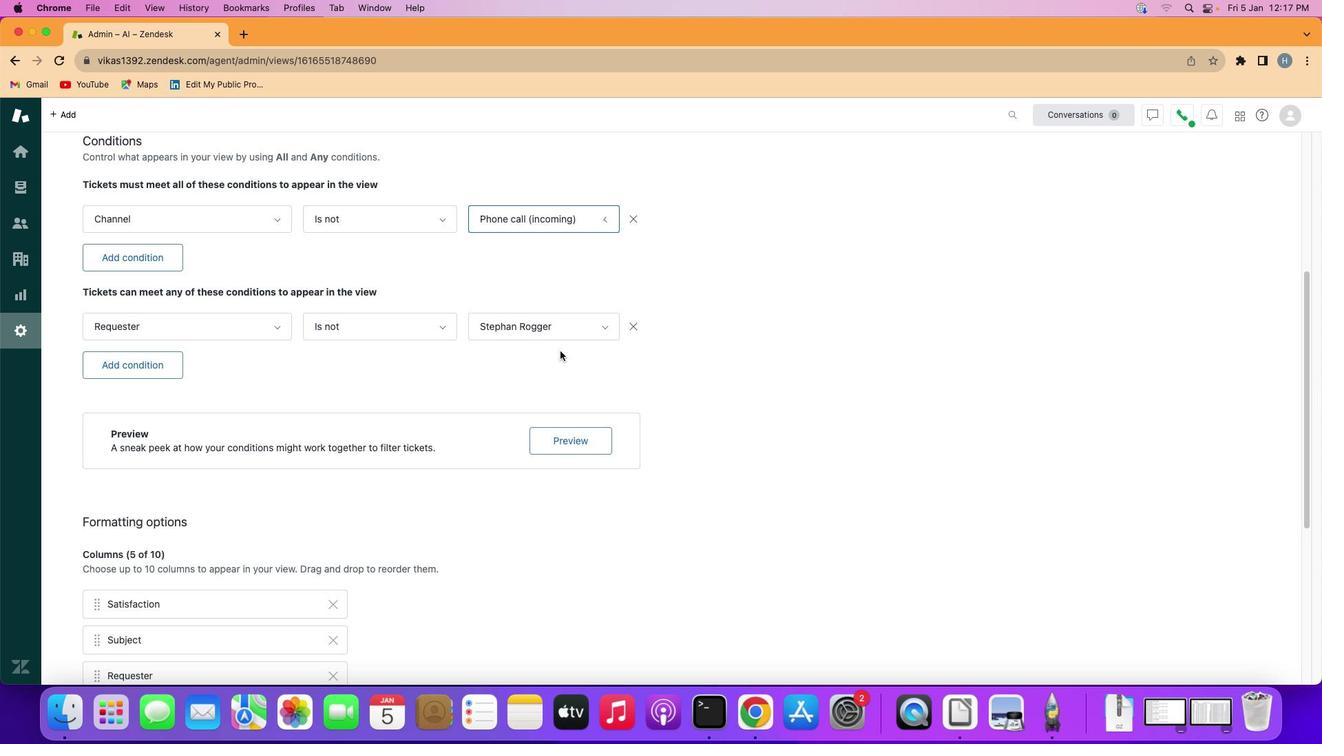 
